 Task: Create in the project ZirconTech in Backlog an issue 'Integrate a new referral program feature into an existing e-commerce website to encourage customer acquisition and retention', assign it to team member softage.4@softage.net and change the status to IN PROGRESS.
Action: Mouse moved to (202, 341)
Screenshot: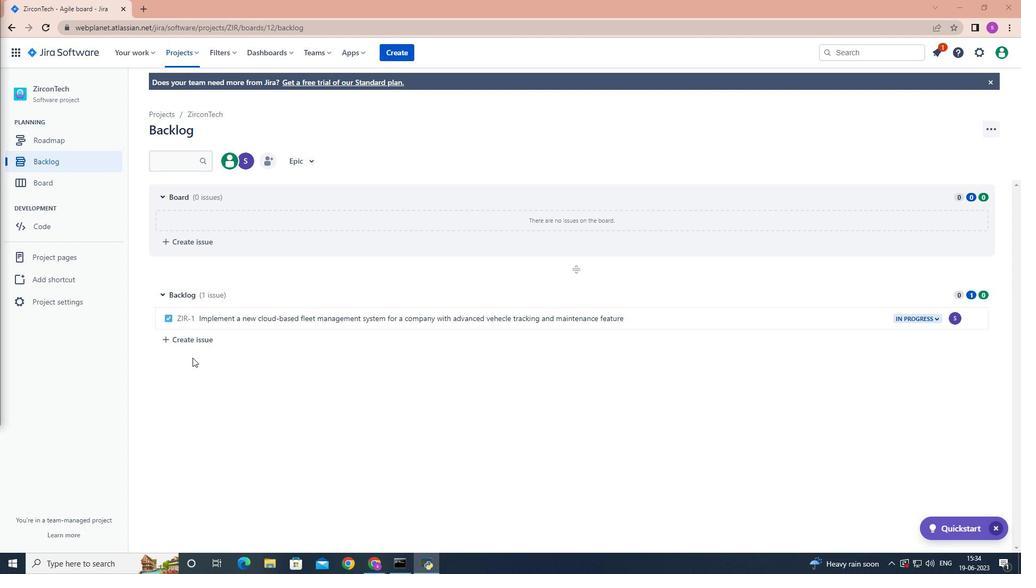
Action: Mouse pressed left at (202, 341)
Screenshot: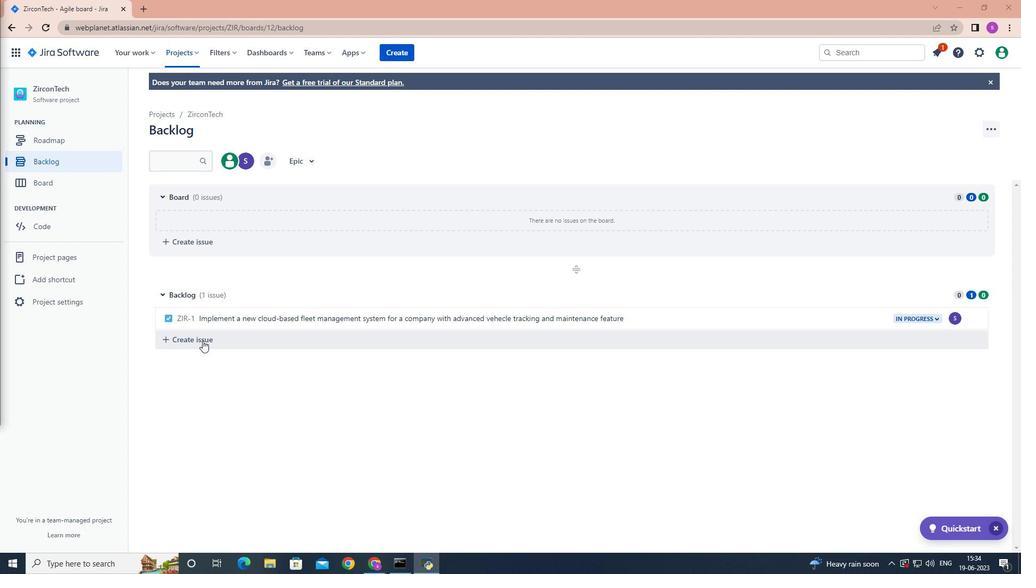 
Action: Mouse moved to (202, 340)
Screenshot: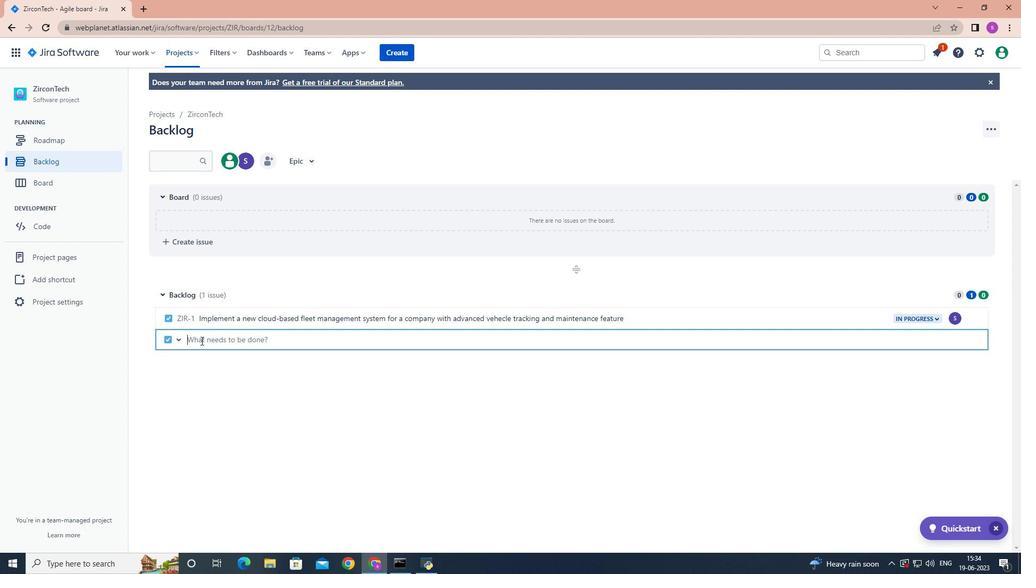 
Action: Key pressed <Key.shift>Integrate<Key.space>a<Key.space>new<Key.space>referral<Key.space>program<Key.space>feature<Key.space>into<Key.space>an<Key.space>existing<Key.space>e-commerce<Key.space>website<Key.space>to<Key.space>encourage<Key.space>customer<Key.space>acquisition<Key.space>and<Key.space>retention<Key.enter>
Screenshot: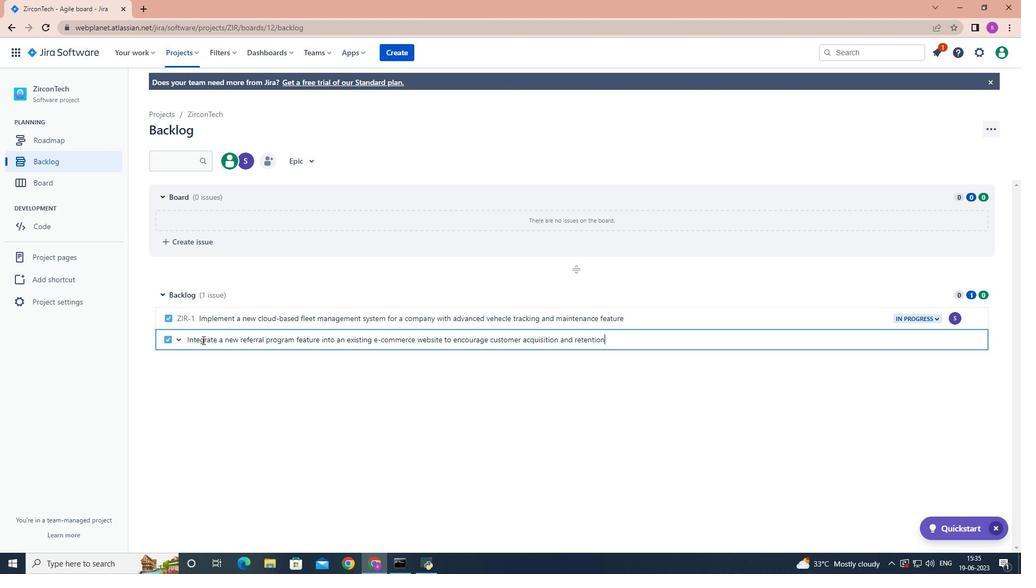 
Action: Mouse moved to (954, 338)
Screenshot: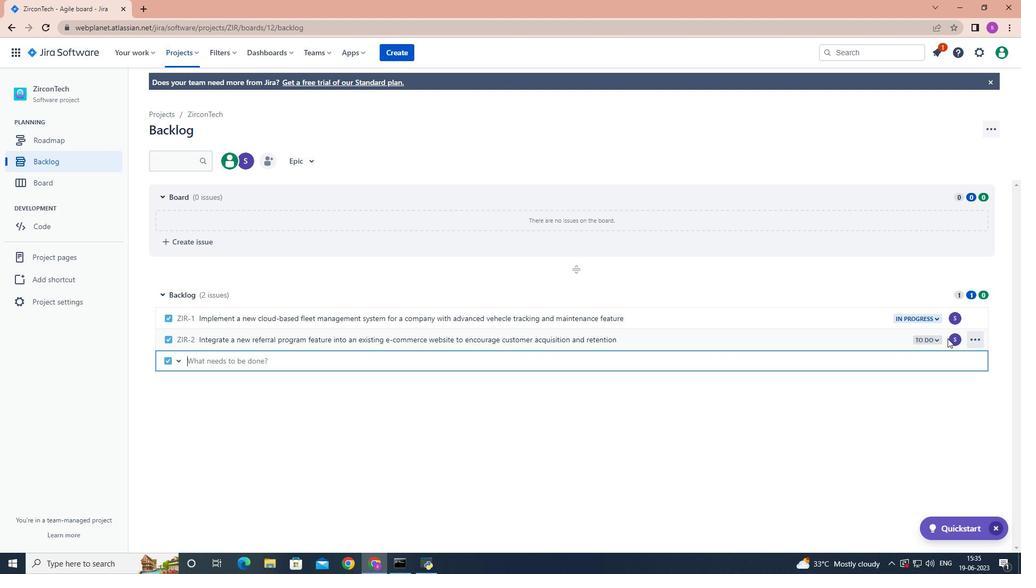 
Action: Mouse pressed left at (954, 338)
Screenshot: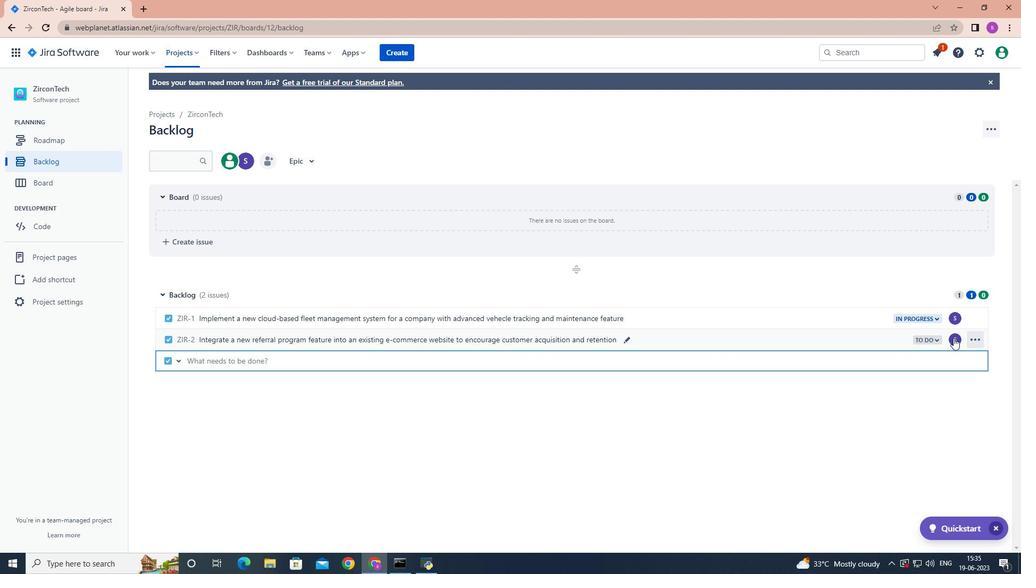 
Action: Mouse moved to (951, 338)
Screenshot: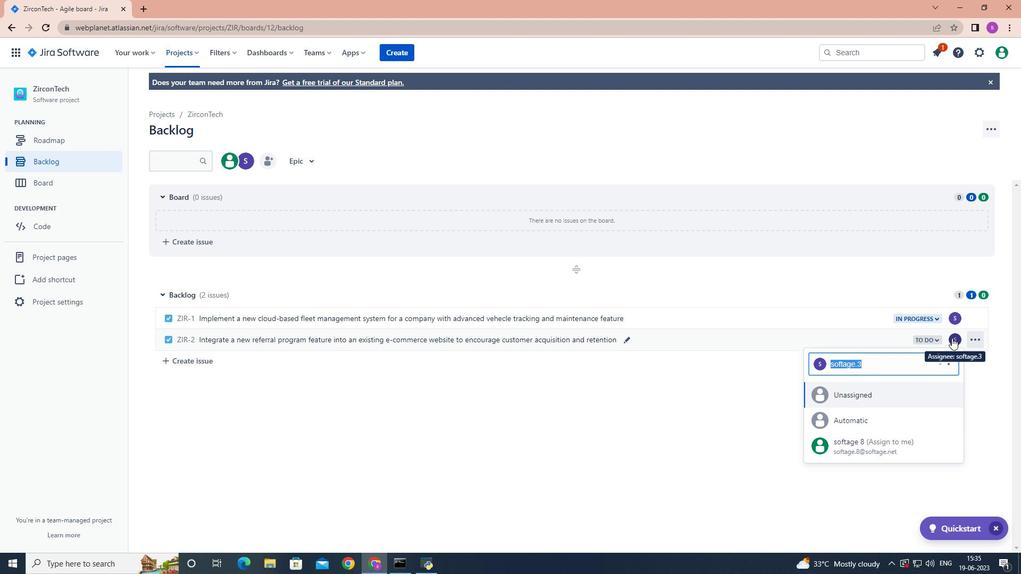 
Action: Key pressed softage.4
Screenshot: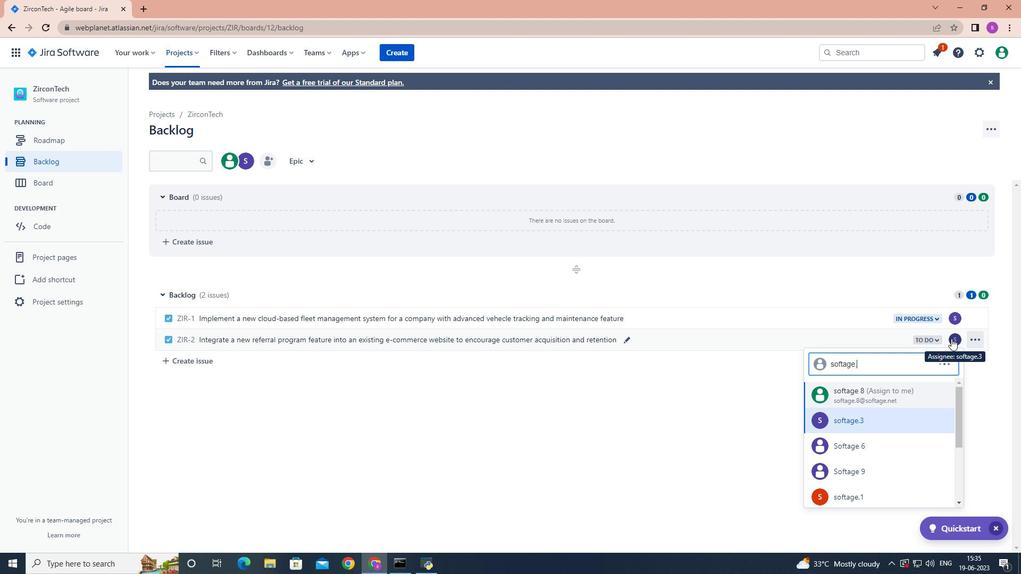 
Action: Mouse moved to (889, 420)
Screenshot: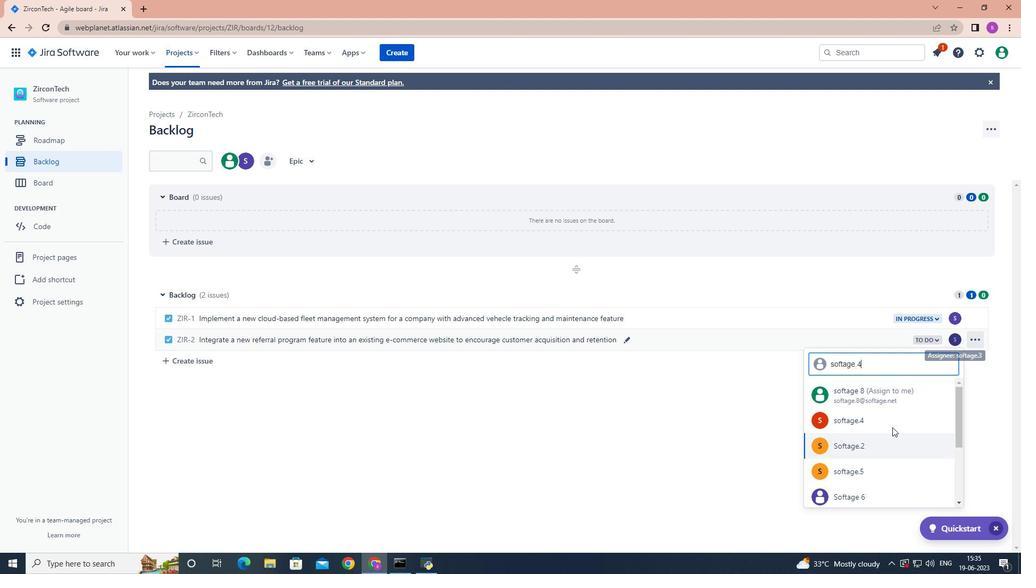 
Action: Mouse pressed left at (889, 420)
Screenshot: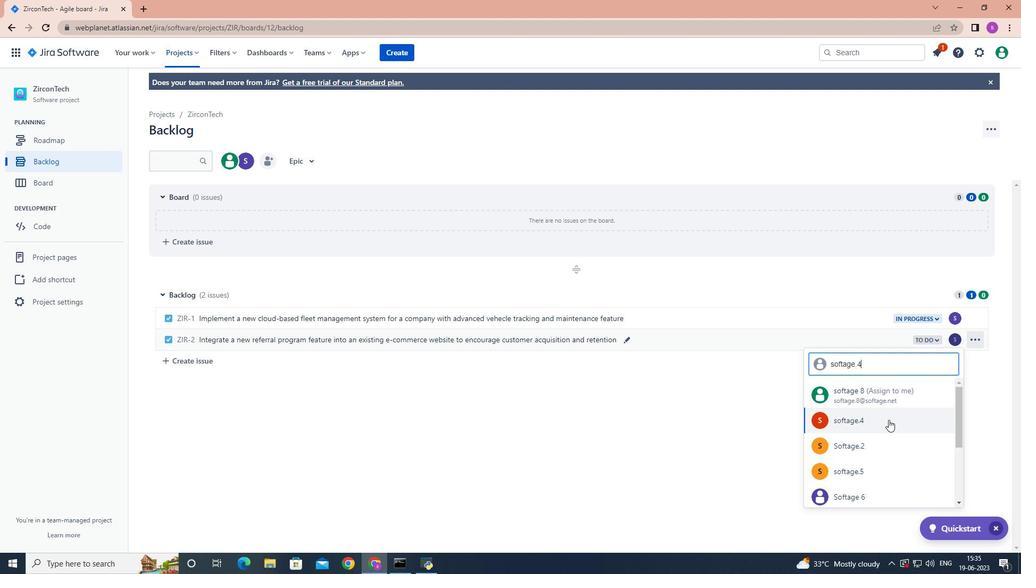 
Action: Mouse moved to (938, 339)
Screenshot: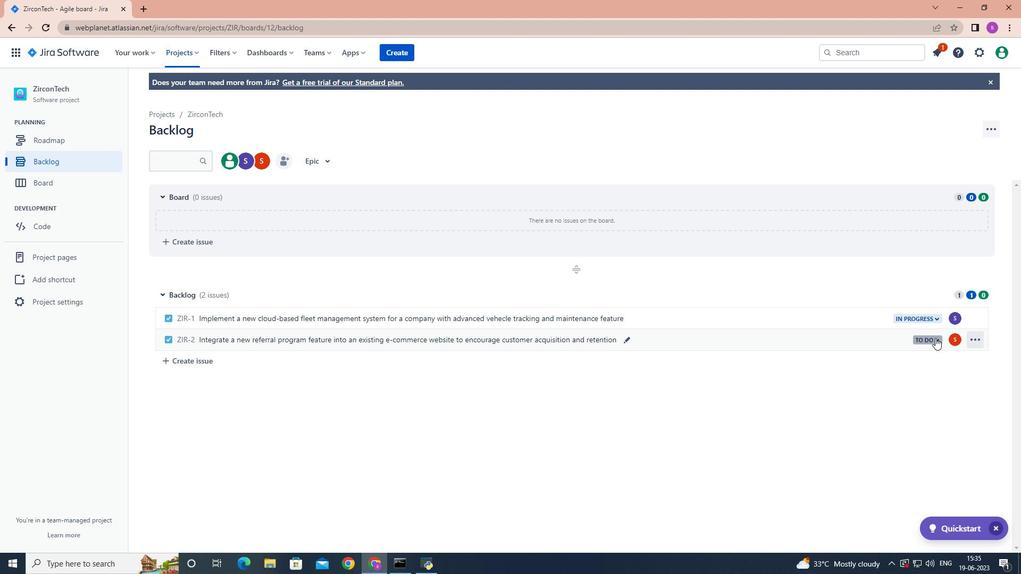 
Action: Mouse pressed left at (938, 339)
Screenshot: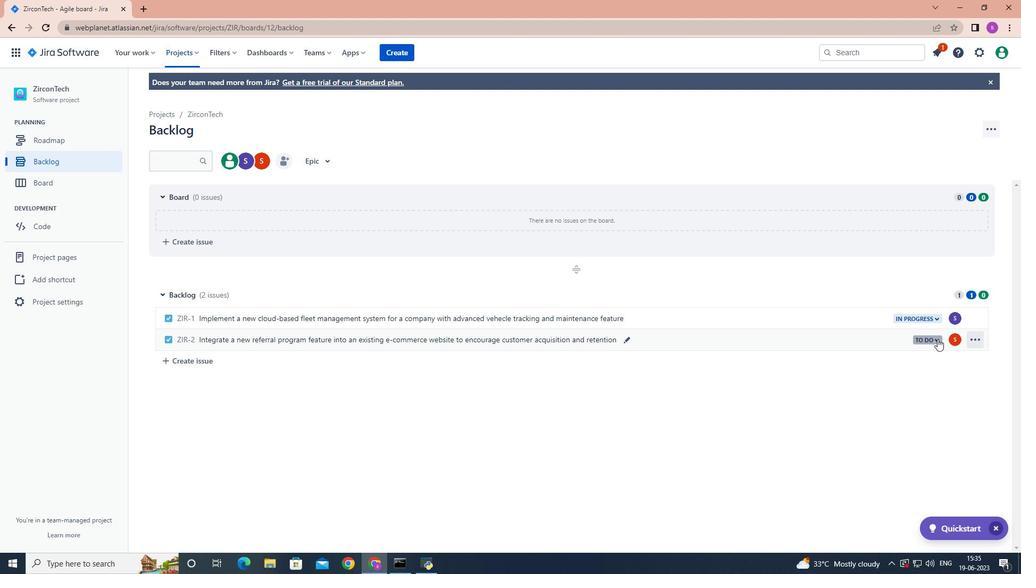 
Action: Mouse moved to (873, 359)
Screenshot: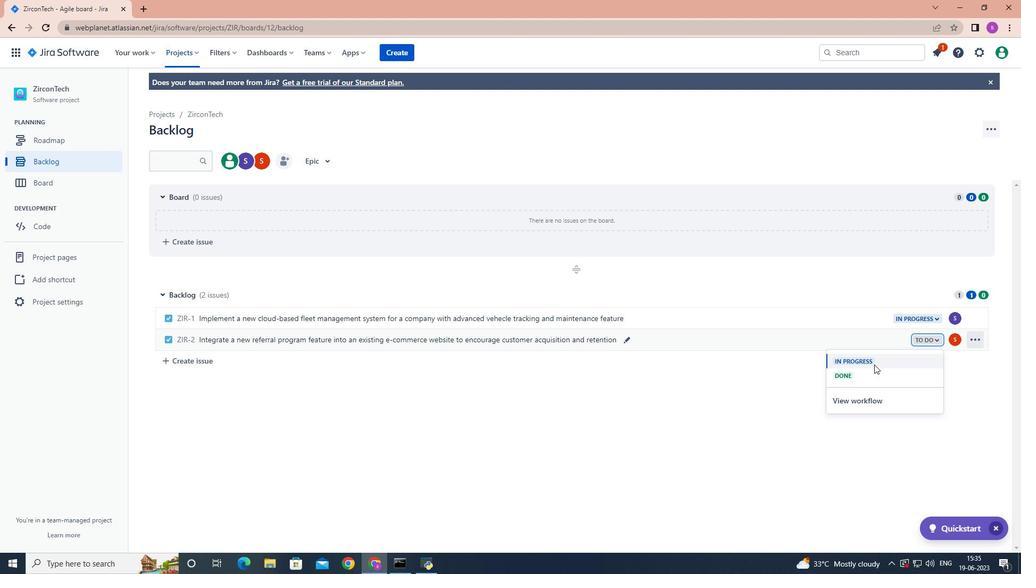 
Action: Mouse pressed left at (873, 359)
Screenshot: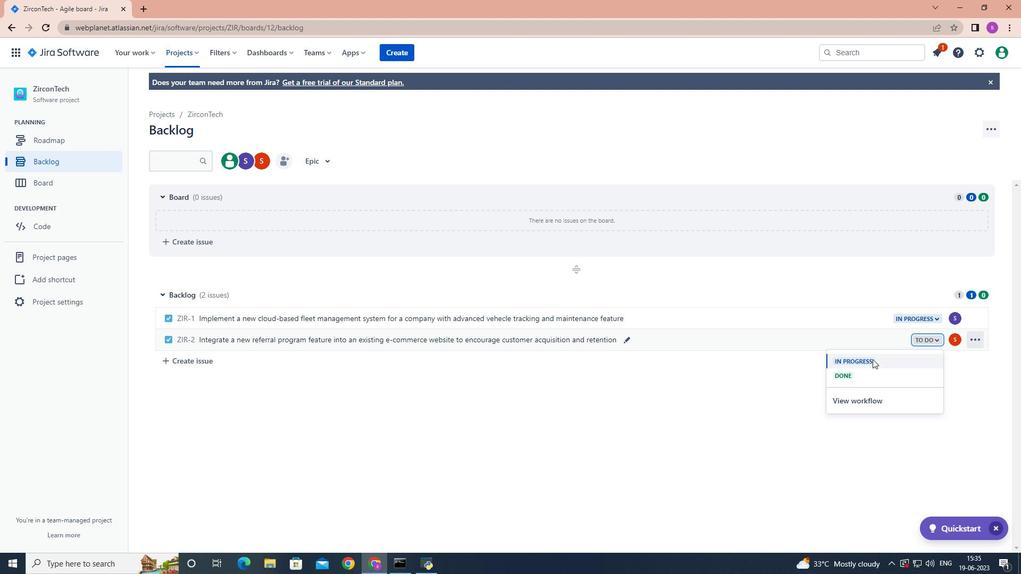 
Action: Mouse moved to (814, 465)
Screenshot: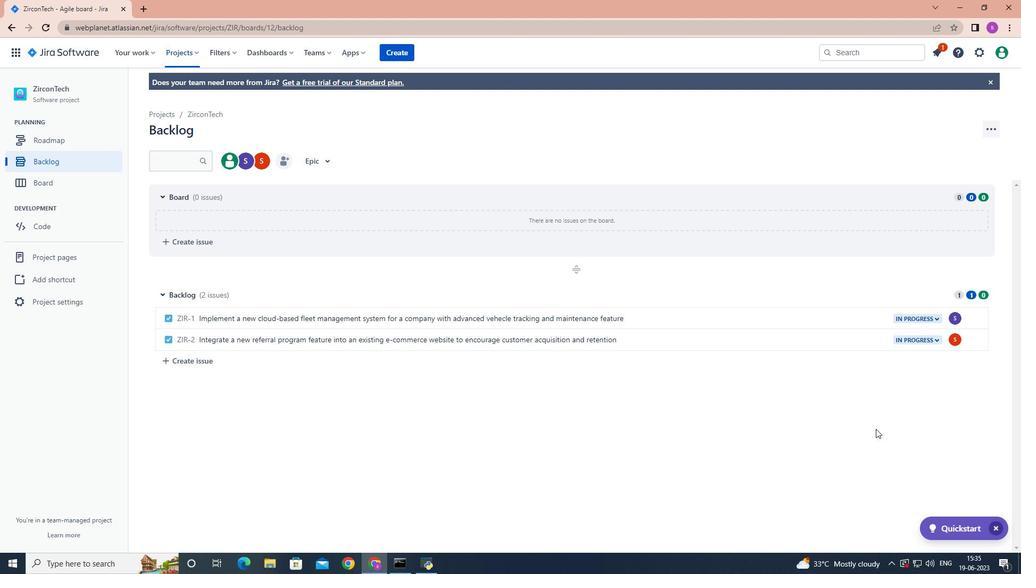 
